 Task: Add Attachment from Trello to Card Card0000000182 in Board Board0000000046 in Workspace WS0000000016 in Trello. Add Cover Yellow to Card Card0000000182 in Board Board0000000046 in Workspace WS0000000016 in Trello. Add "Copy Card To …" Button titled Button0000000182 to "bottom" of the list "To Do" to Card Card0000000182 in Board Board0000000046 in Workspace WS0000000016 in Trello. Add Description DS0000000182 to Card Card0000000182 in Board Board0000000046 in Workspace WS0000000016 in Trello. Add Comment CM0000000182 to Card Card0000000182 in Board Board0000000046 in Workspace WS0000000016 in Trello
Action: Mouse moved to (554, 68)
Screenshot: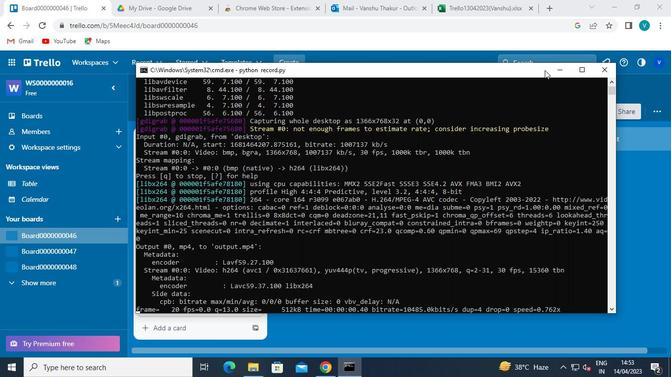 
Action: Mouse pressed left at (554, 68)
Screenshot: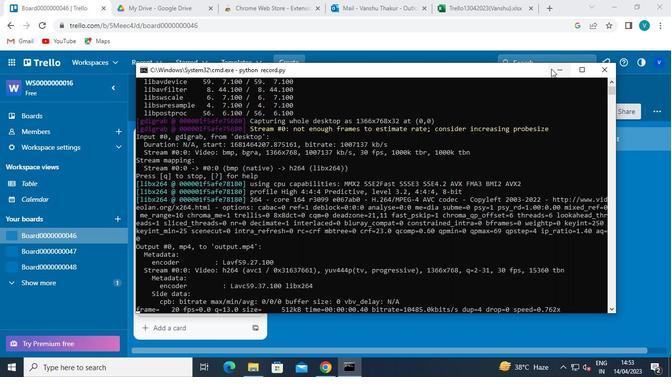 
Action: Mouse moved to (212, 251)
Screenshot: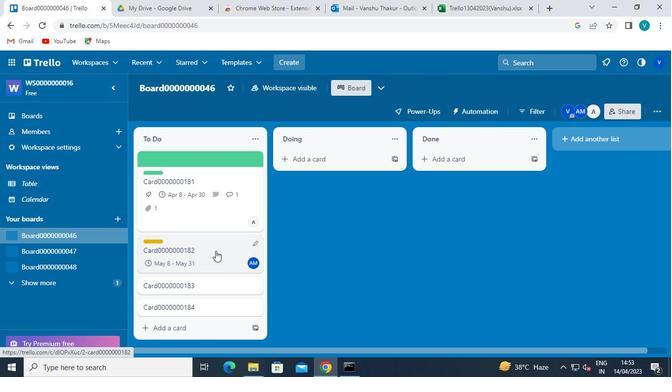 
Action: Mouse pressed left at (212, 251)
Screenshot: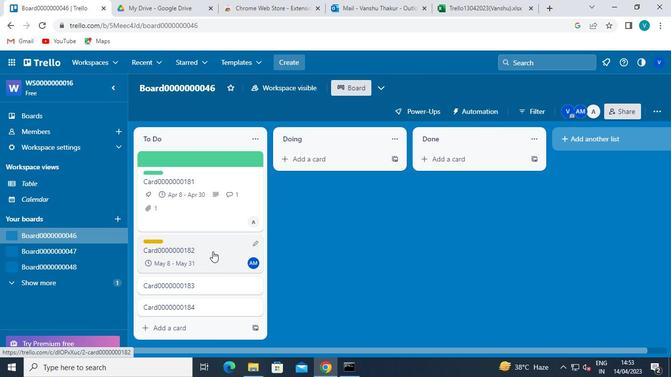 
Action: Mouse moved to (448, 256)
Screenshot: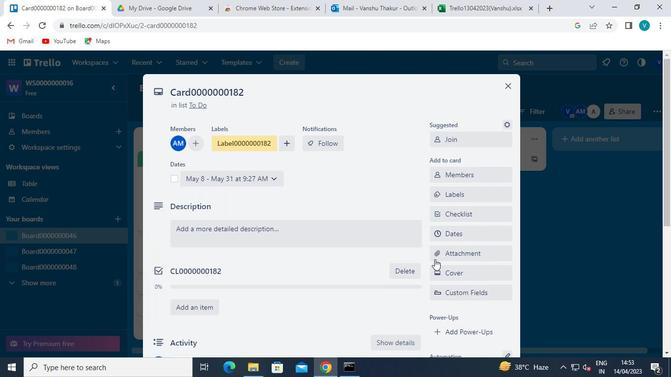 
Action: Mouse pressed left at (448, 256)
Screenshot: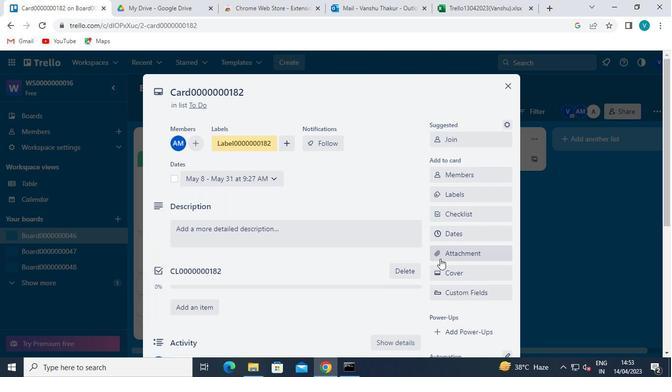 
Action: Mouse moved to (455, 124)
Screenshot: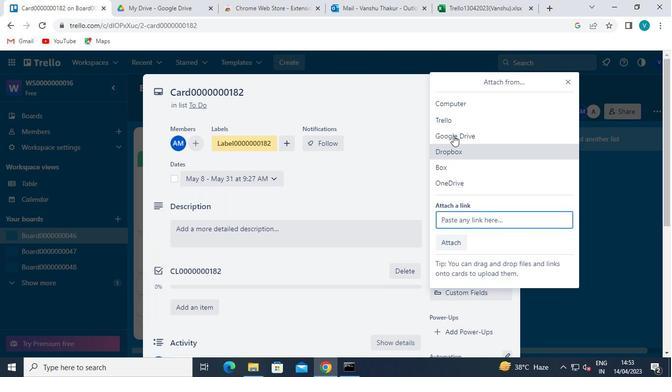 
Action: Mouse pressed left at (455, 124)
Screenshot: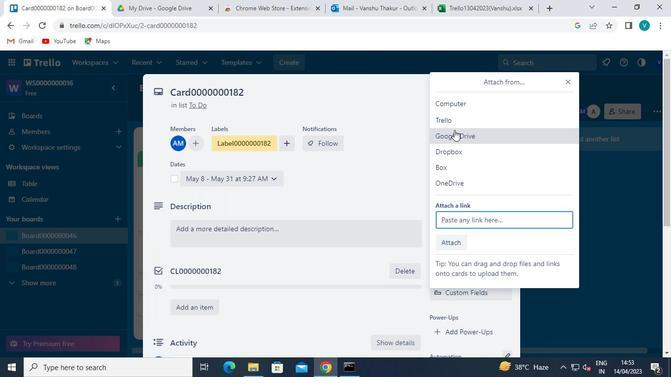 
Action: Mouse moved to (464, 180)
Screenshot: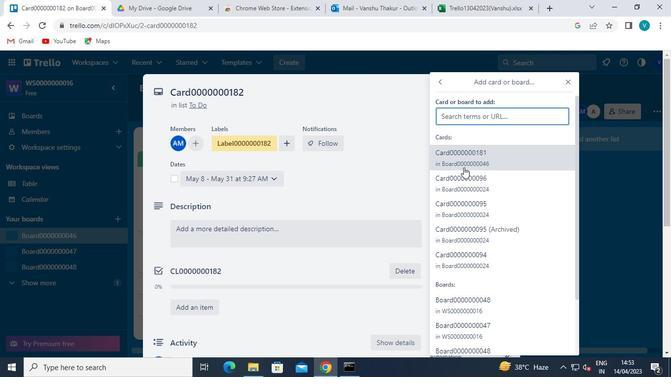 
Action: Mouse pressed left at (464, 180)
Screenshot: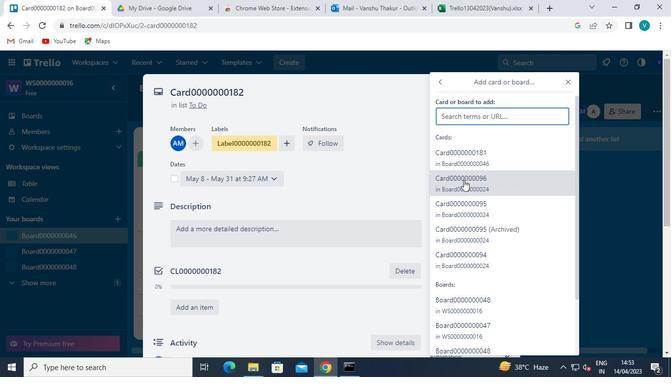 
Action: Mouse moved to (455, 274)
Screenshot: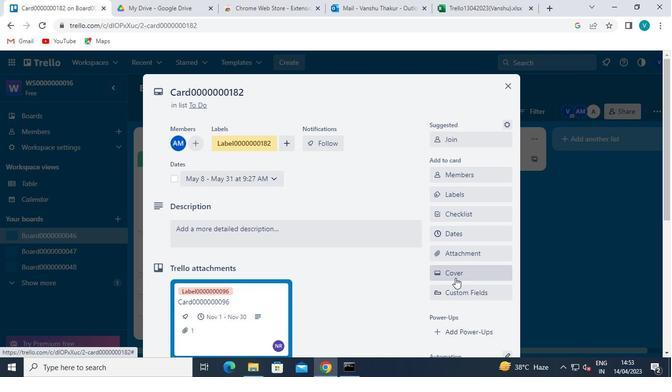 
Action: Mouse pressed left at (455, 274)
Screenshot: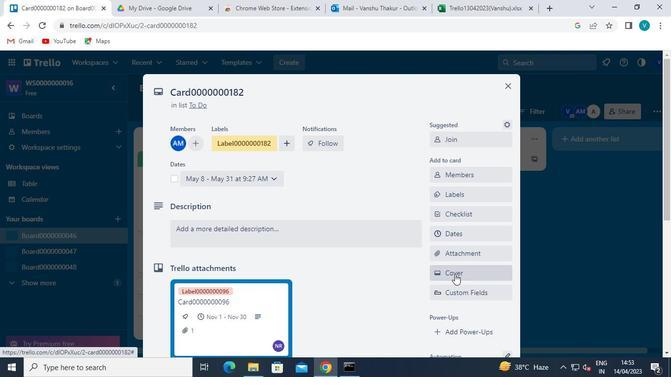 
Action: Mouse moved to (480, 168)
Screenshot: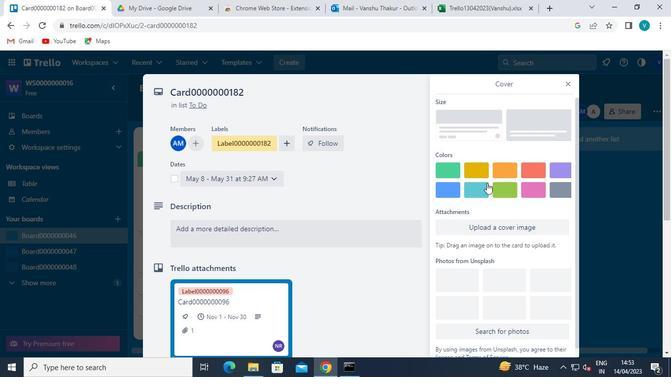 
Action: Mouse pressed left at (480, 168)
Screenshot: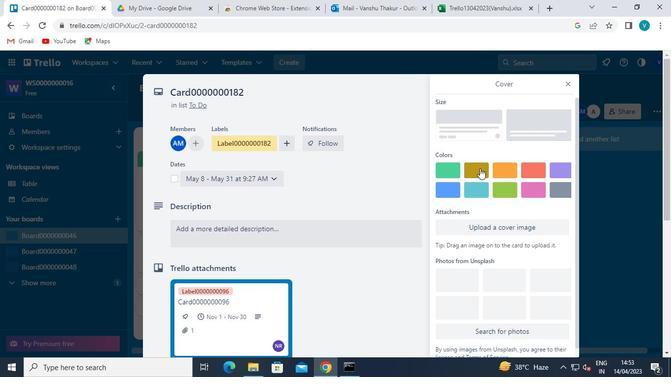 
Action: Mouse moved to (569, 83)
Screenshot: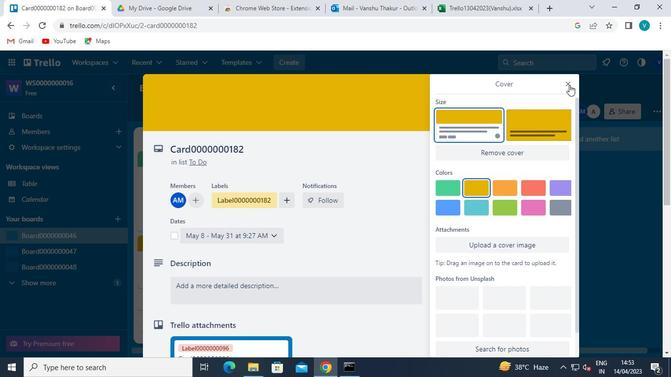 
Action: Mouse pressed left at (569, 83)
Screenshot: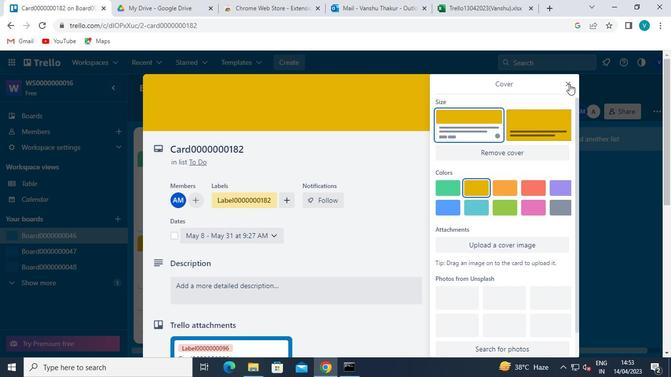
Action: Mouse moved to (460, 338)
Screenshot: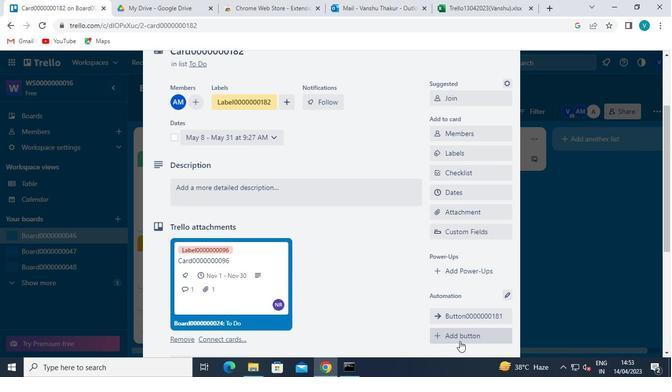 
Action: Mouse pressed left at (460, 338)
Screenshot: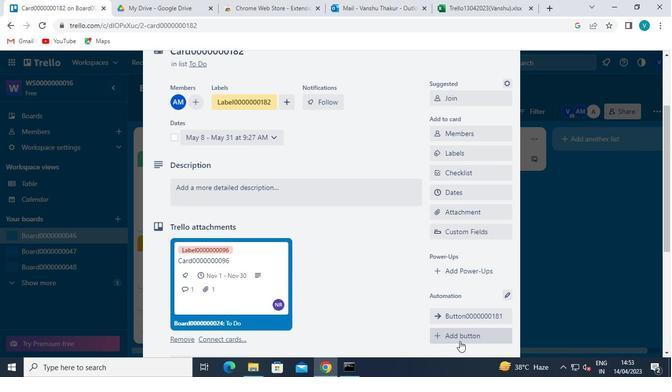 
Action: Mouse moved to (461, 146)
Screenshot: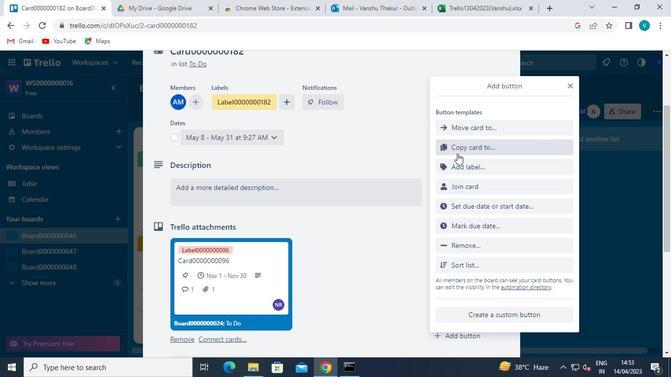 
Action: Mouse pressed left at (461, 146)
Screenshot: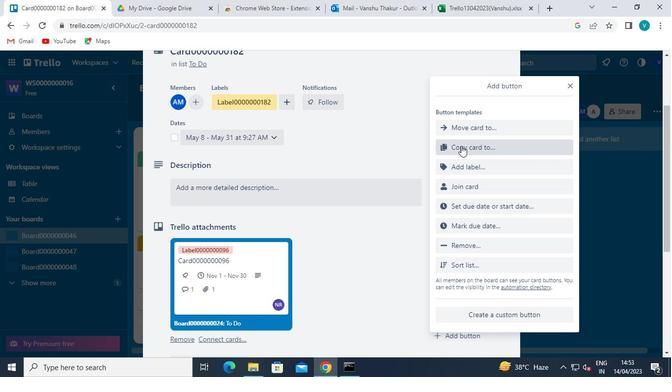
Action: Mouse moved to (480, 172)
Screenshot: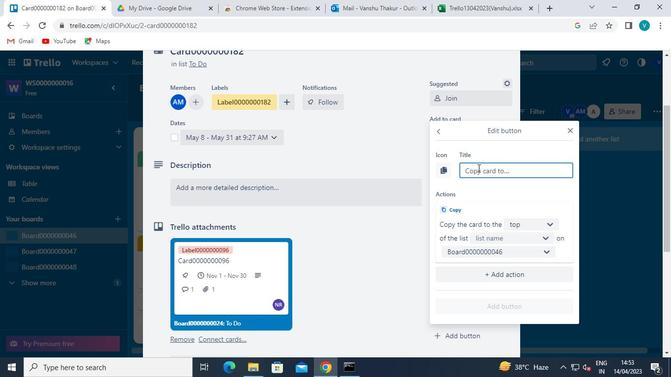 
Action: Mouse pressed left at (480, 172)
Screenshot: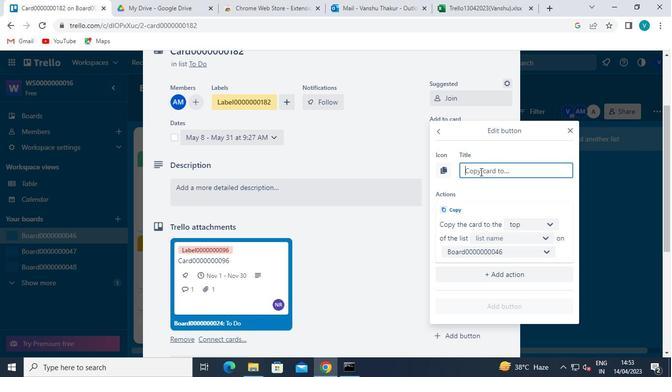 
Action: Mouse moved to (481, 172)
Screenshot: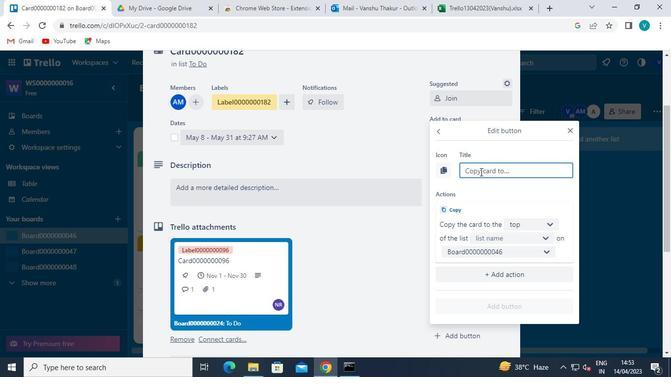 
Action: Keyboard Key.shift
Screenshot: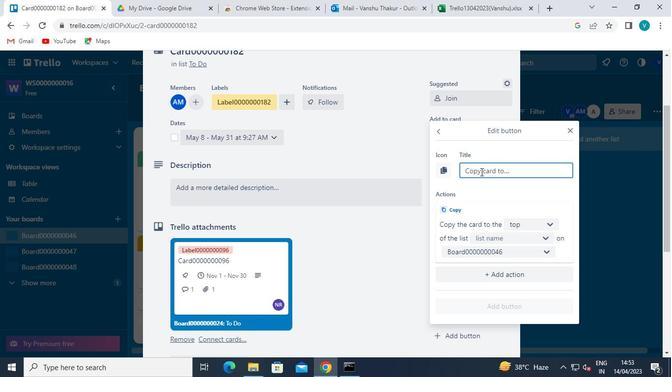 
Action: Keyboard Key.shift
Screenshot: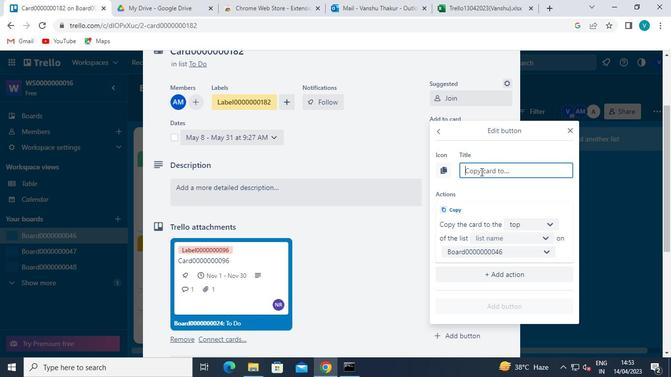 
Action: Keyboard Key.shift
Screenshot: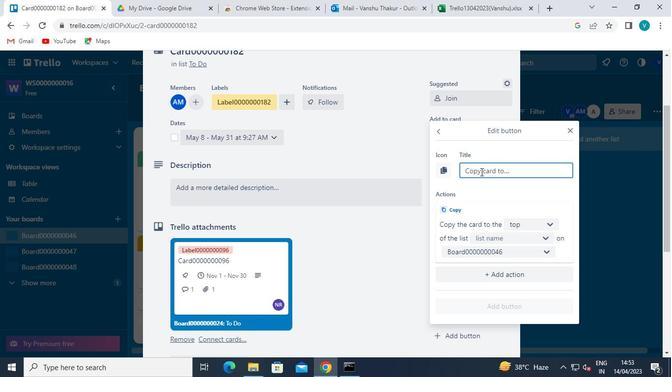 
Action: Keyboard Key.shift
Screenshot: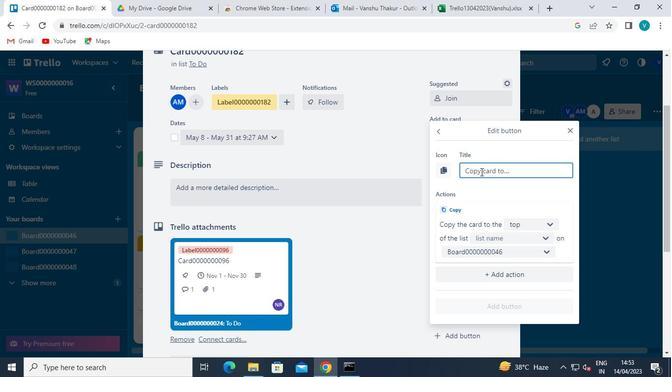 
Action: Keyboard B
Screenshot: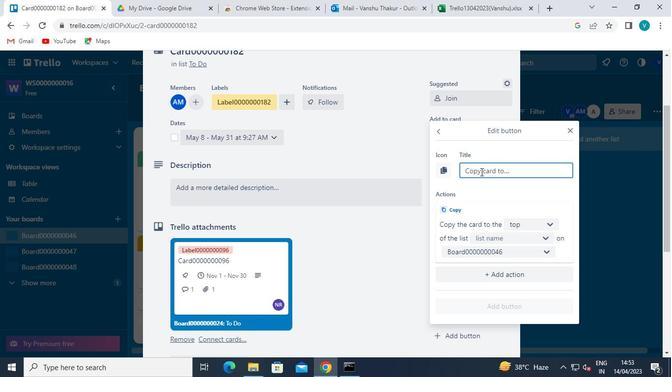 
Action: Keyboard u
Screenshot: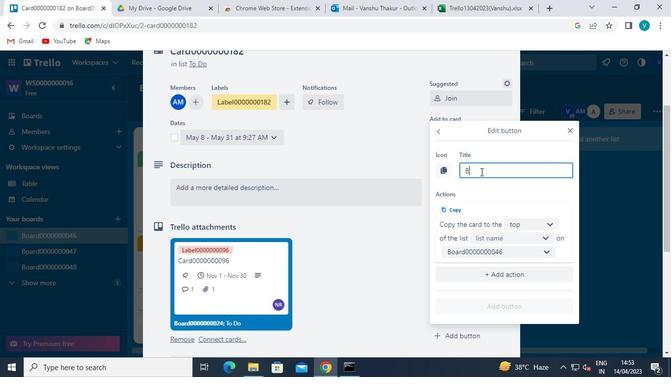 
Action: Keyboard t
Screenshot: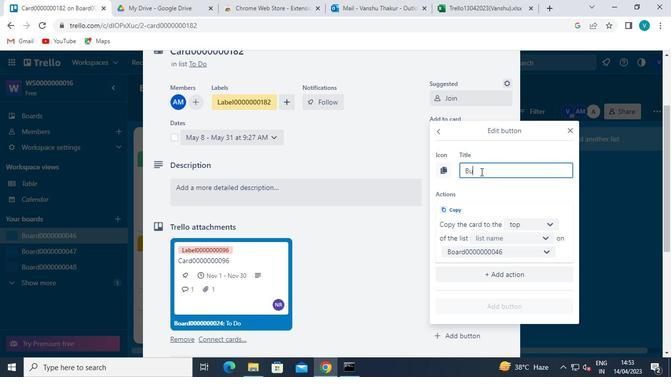 
Action: Keyboard t
Screenshot: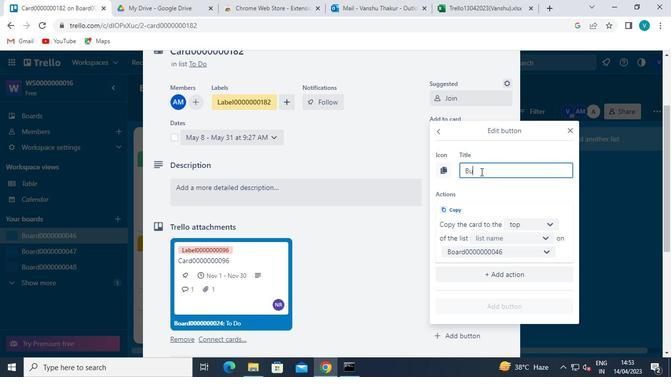 
Action: Keyboard o
Screenshot: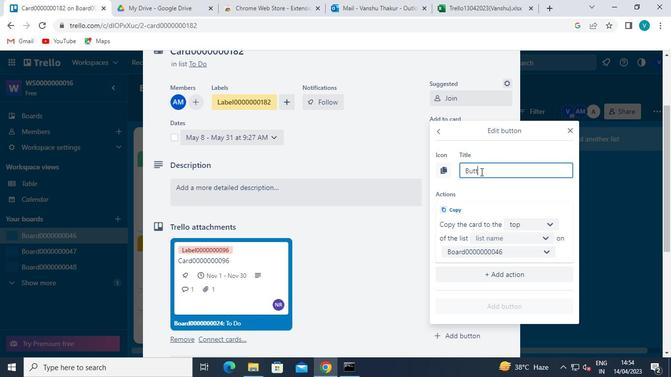 
Action: Keyboard n
Screenshot: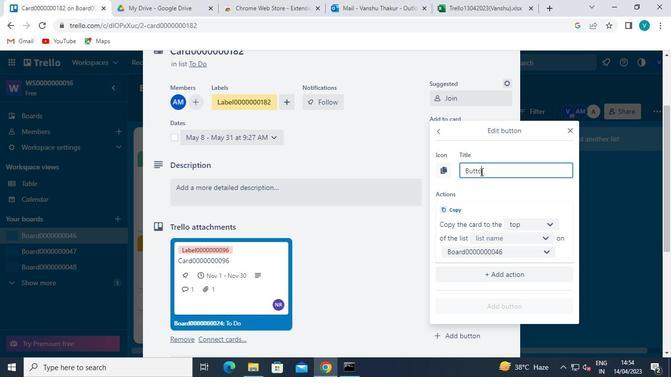 
Action: Keyboard <96>
Screenshot: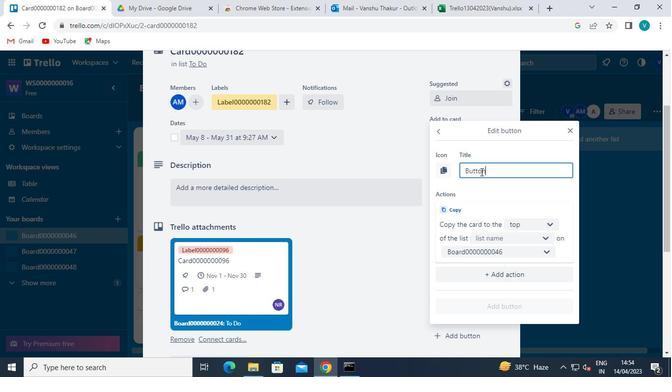 
Action: Keyboard <96>
Screenshot: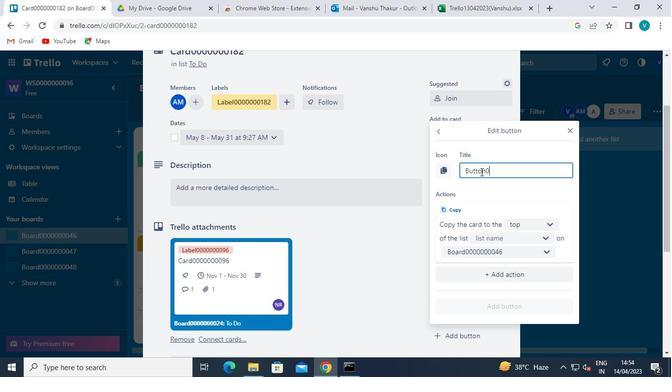
Action: Keyboard <96>
Screenshot: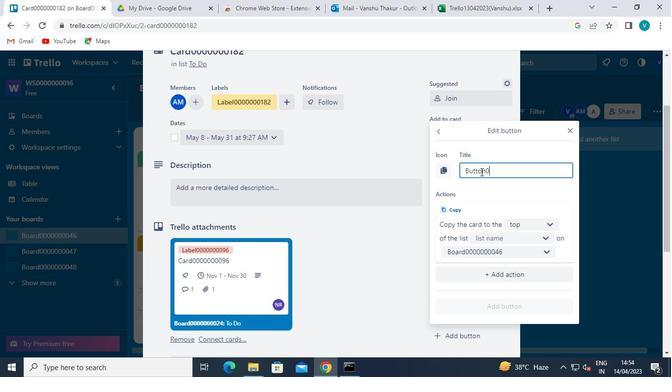 
Action: Keyboard <96>
Screenshot: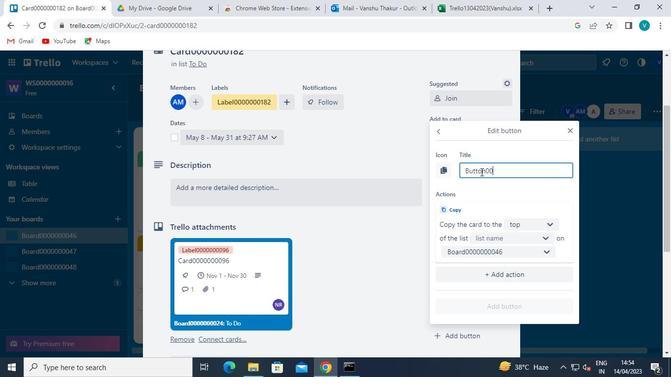 
Action: Keyboard <96>
Screenshot: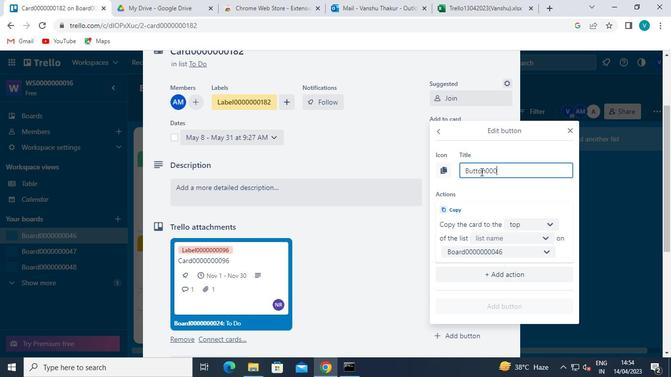 
Action: Keyboard <96>
Screenshot: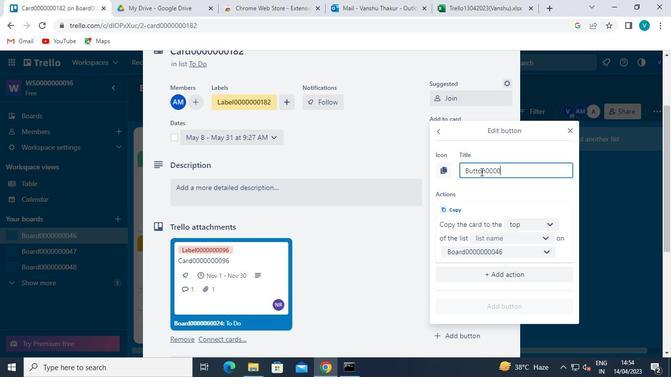 
Action: Keyboard <96>
Screenshot: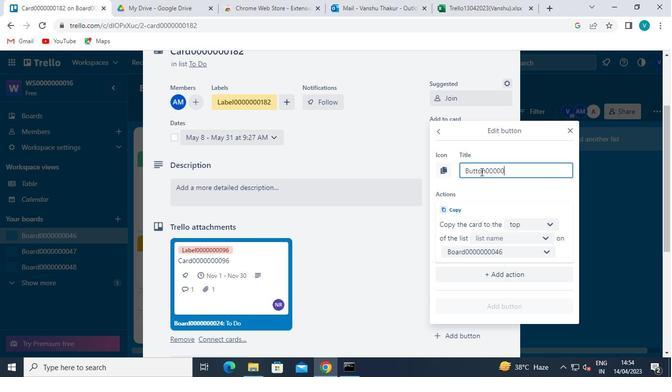
Action: Keyboard <97>
Screenshot: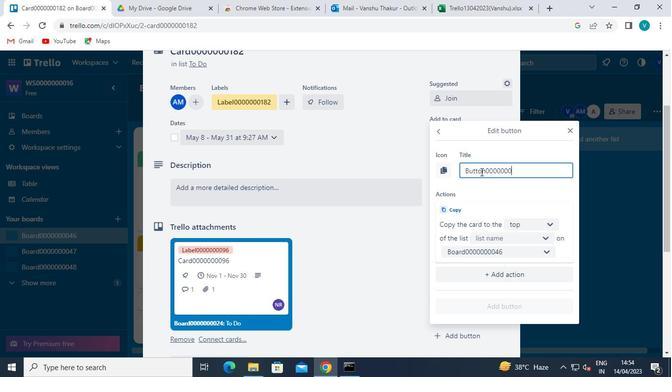 
Action: Keyboard <104>
Screenshot: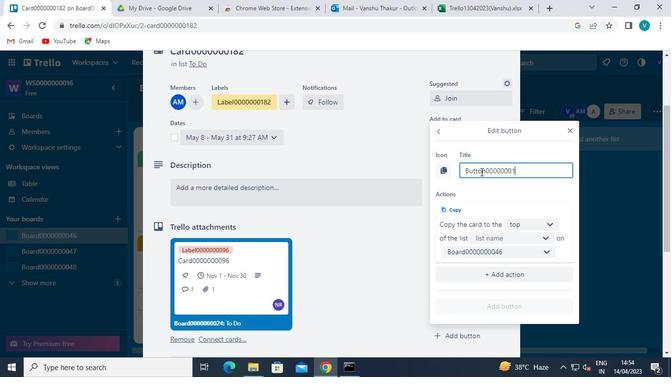 
Action: Keyboard <98>
Screenshot: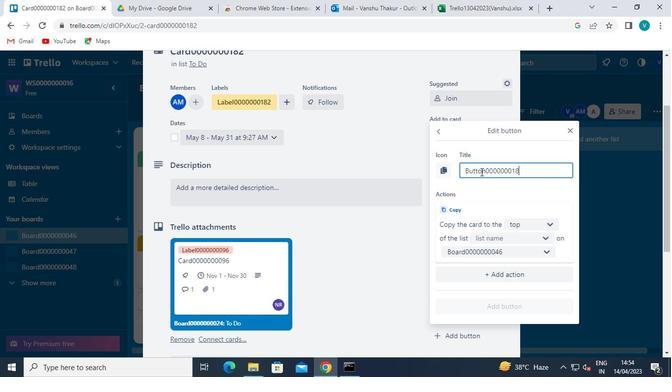 
Action: Mouse moved to (522, 224)
Screenshot: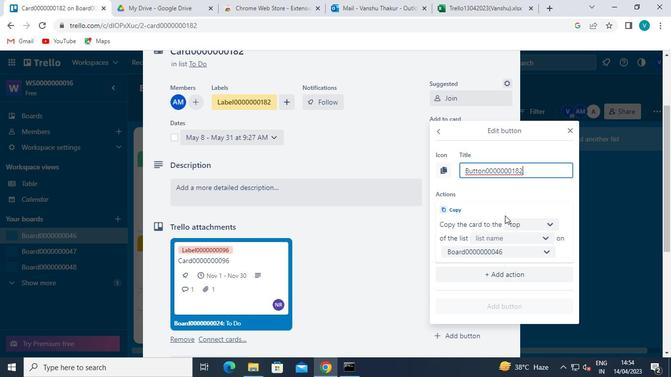 
Action: Mouse pressed left at (522, 224)
Screenshot: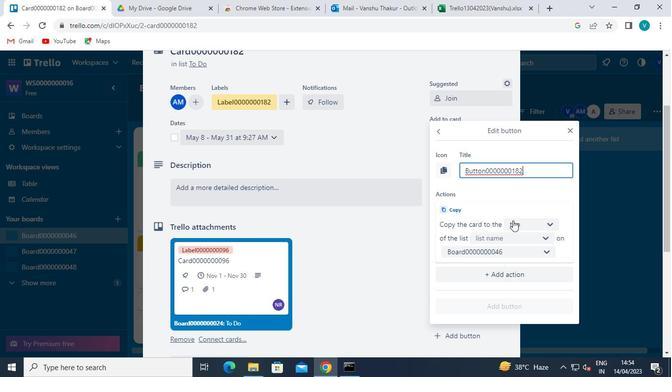 
Action: Mouse moved to (523, 262)
Screenshot: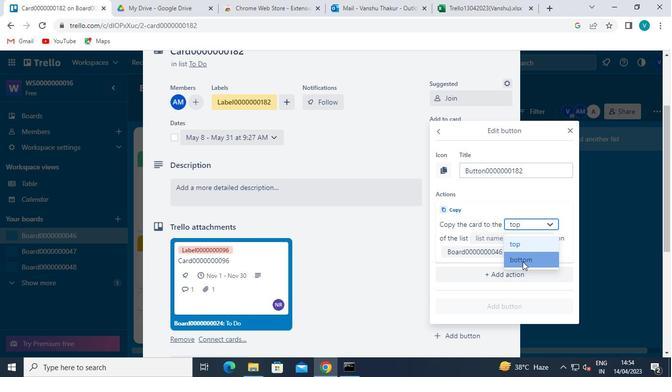
Action: Mouse pressed left at (523, 262)
Screenshot: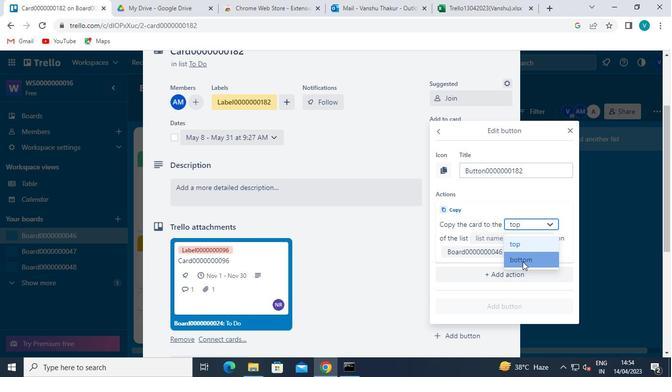 
Action: Mouse moved to (520, 241)
Screenshot: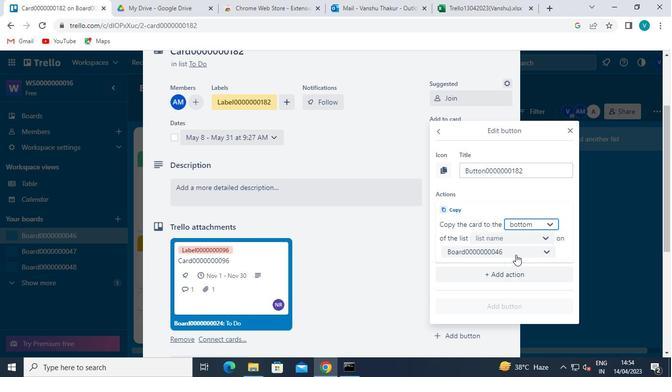 
Action: Mouse pressed left at (520, 241)
Screenshot: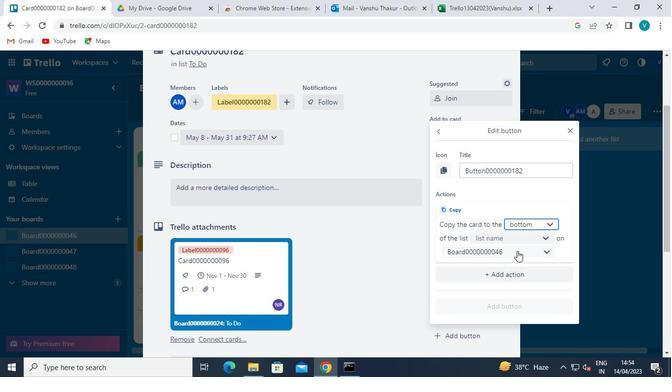 
Action: Mouse moved to (502, 255)
Screenshot: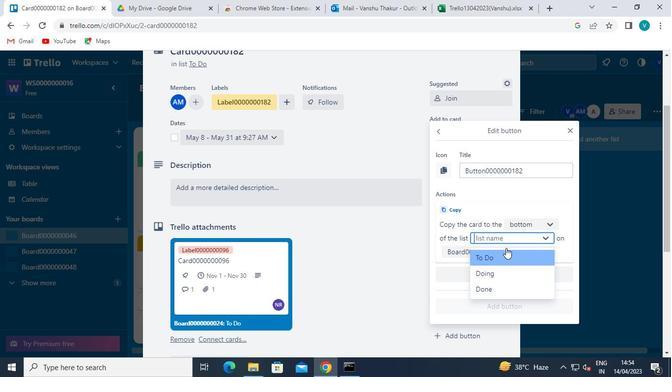 
Action: Mouse pressed left at (502, 255)
Screenshot: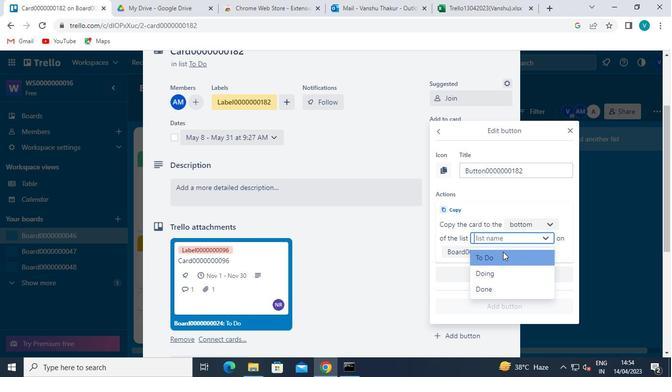 
Action: Mouse moved to (493, 305)
Screenshot: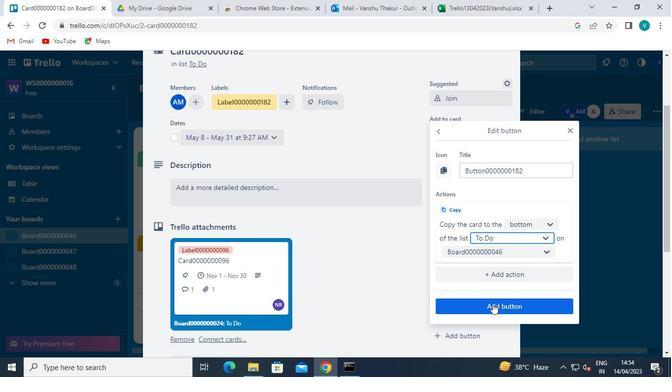 
Action: Mouse pressed left at (493, 305)
Screenshot: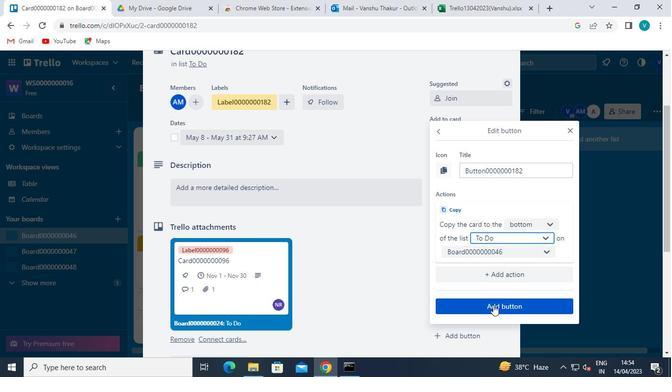 
Action: Mouse moved to (252, 188)
Screenshot: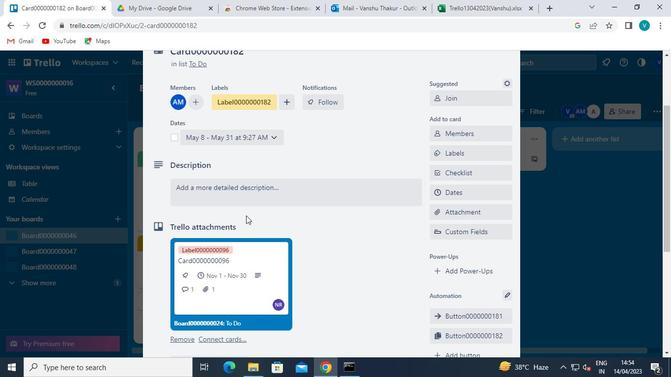 
Action: Mouse pressed left at (252, 188)
Screenshot: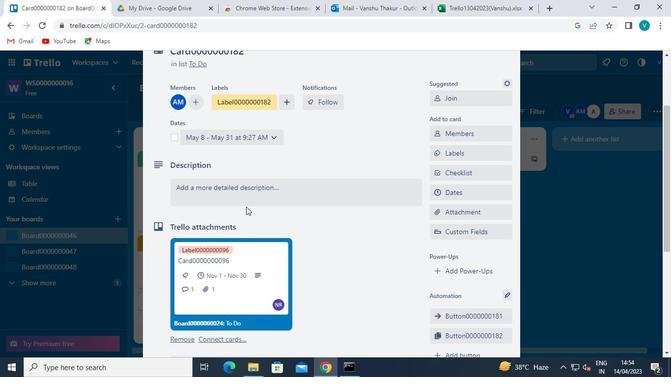 
Action: Mouse moved to (254, 186)
Screenshot: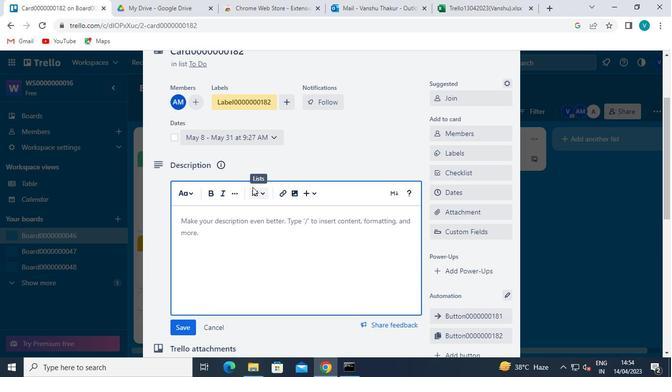 
Action: Keyboard Key.shift
Screenshot: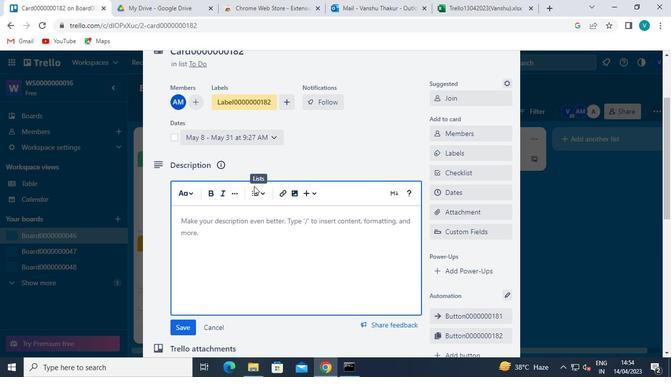 
Action: Keyboard D
Screenshot: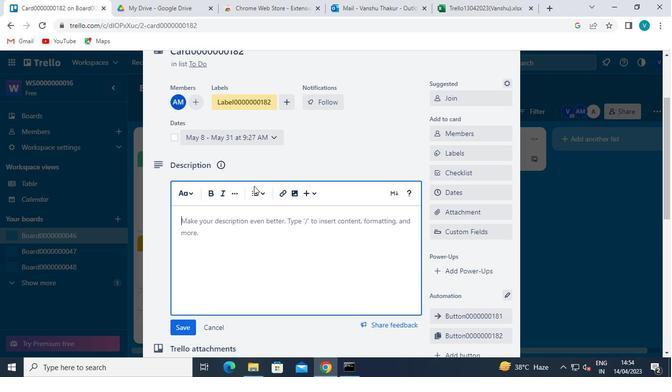 
Action: Keyboard S
Screenshot: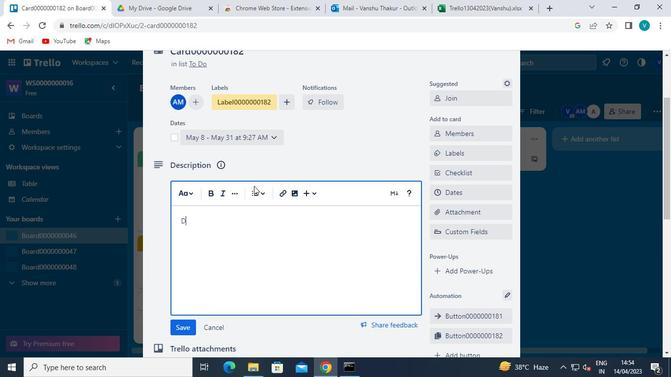 
Action: Keyboard <96>
Screenshot: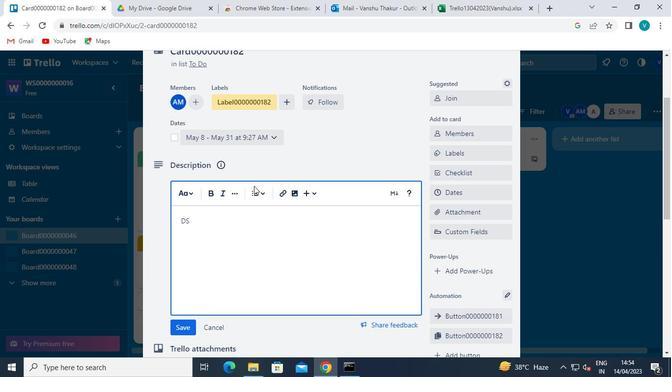 
Action: Keyboard <96>
Screenshot: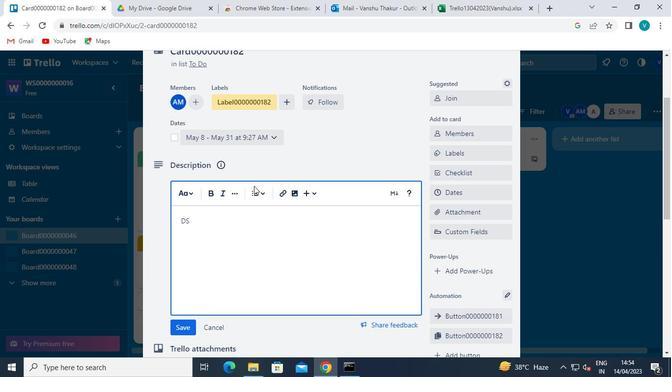 
Action: Keyboard <96>
Screenshot: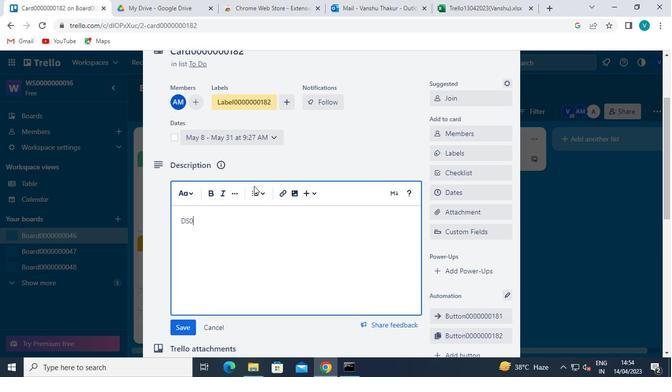 
Action: Keyboard <96>
Screenshot: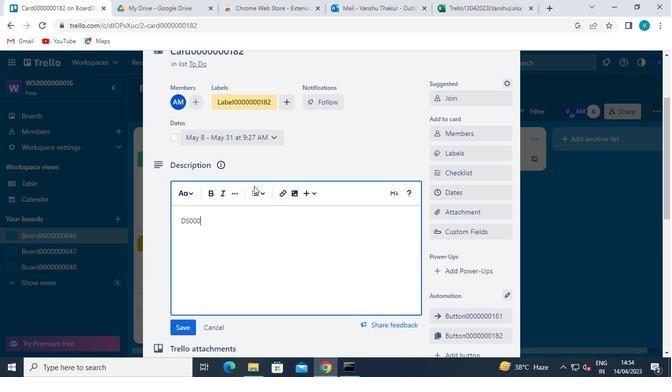 
Action: Keyboard <96>
Screenshot: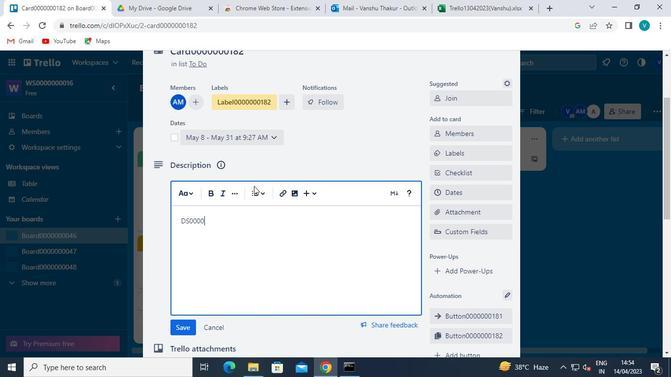 
Action: Keyboard <96>
Screenshot: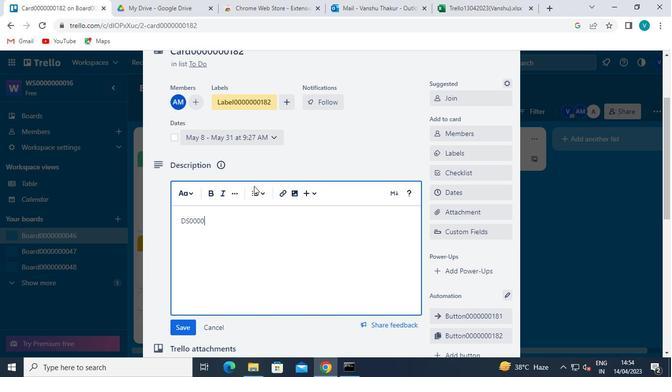 
Action: Keyboard <96>
Screenshot: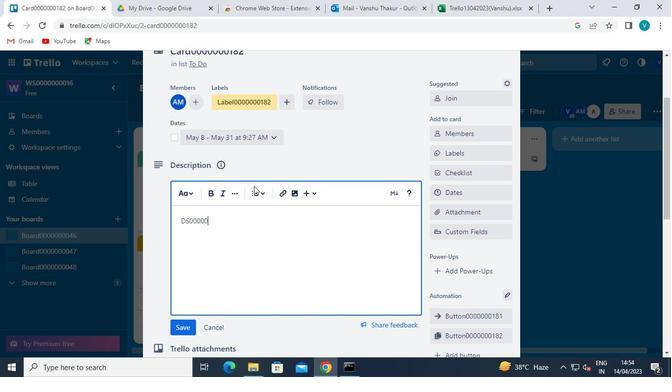 
Action: Keyboard <97>
Screenshot: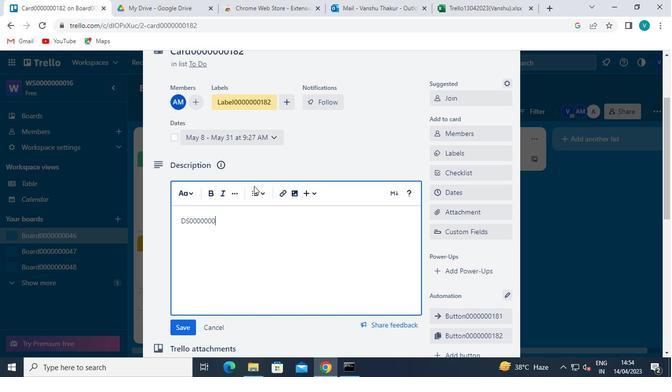 
Action: Keyboard <104>
Screenshot: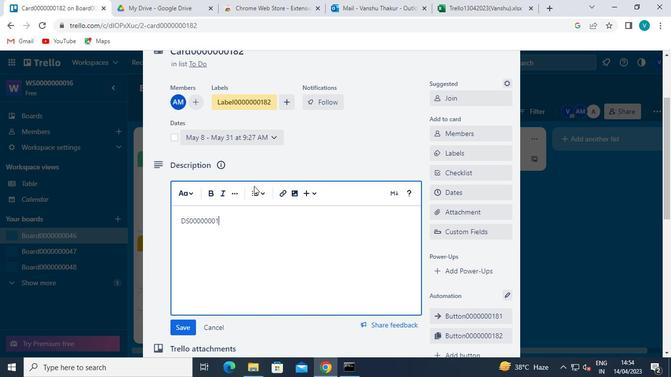 
Action: Keyboard <98>
Screenshot: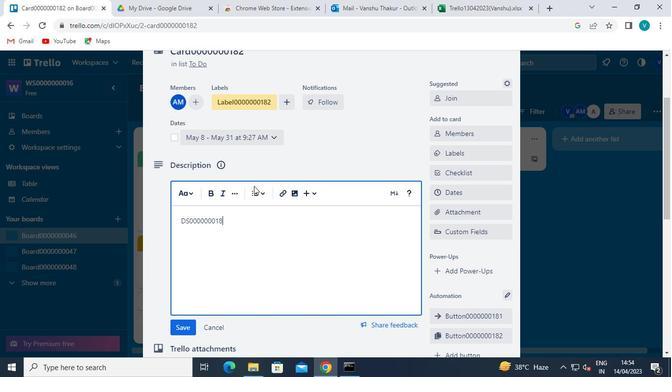 
Action: Mouse moved to (181, 323)
Screenshot: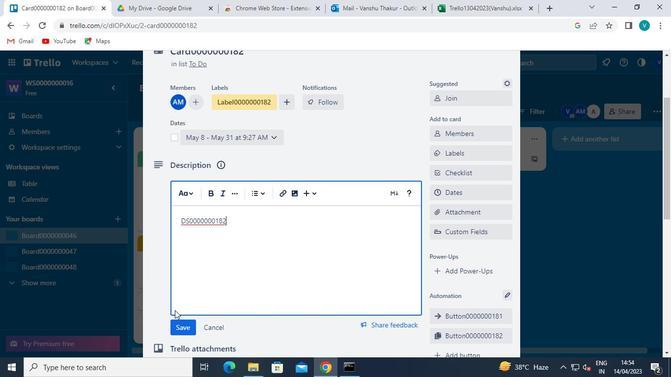 
Action: Mouse pressed left at (181, 323)
Screenshot: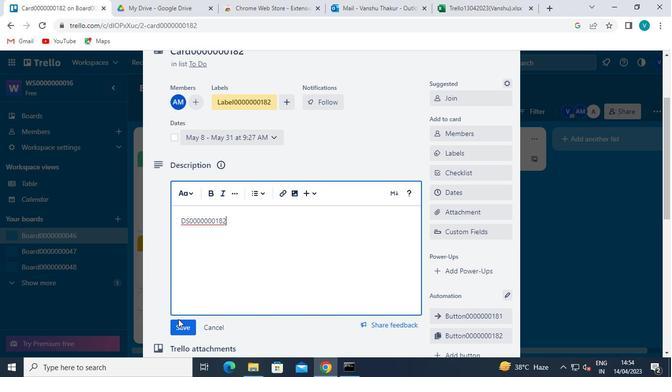 
Action: Mouse moved to (219, 294)
Screenshot: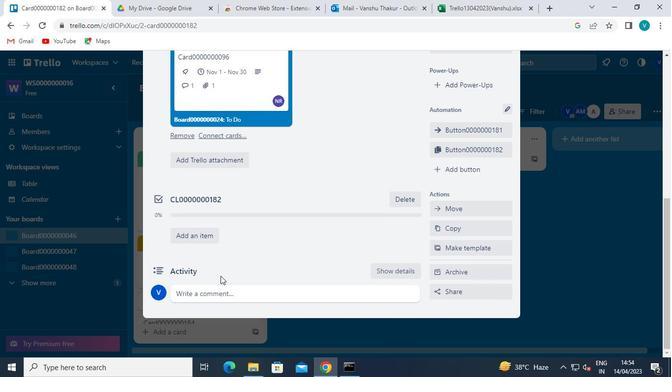 
Action: Mouse pressed left at (219, 294)
Screenshot: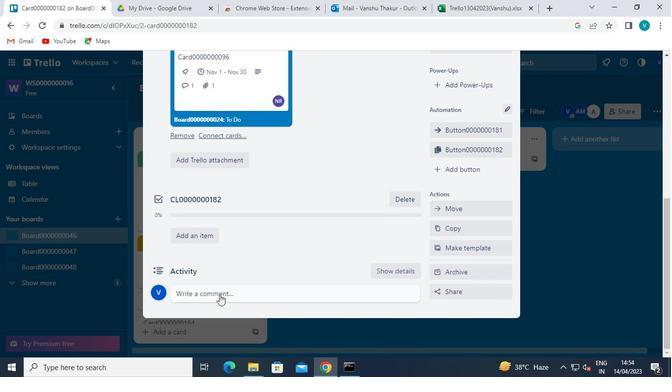 
Action: Mouse moved to (219, 294)
Screenshot: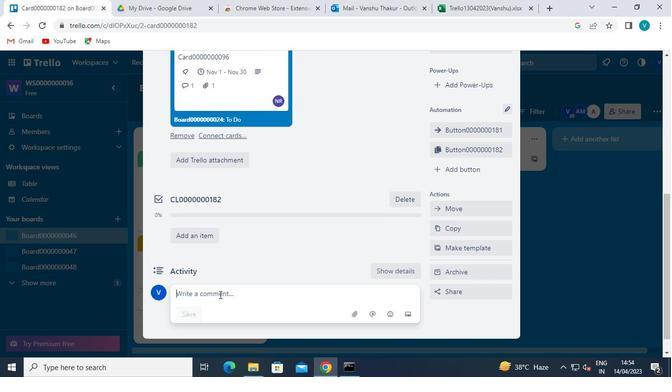 
Action: Keyboard Key.shift
Screenshot: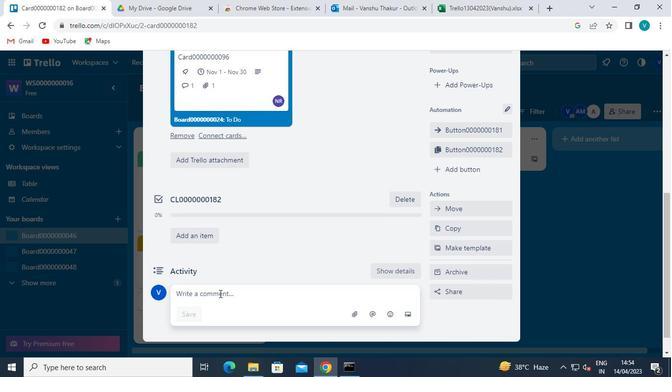 
Action: Keyboard C
Screenshot: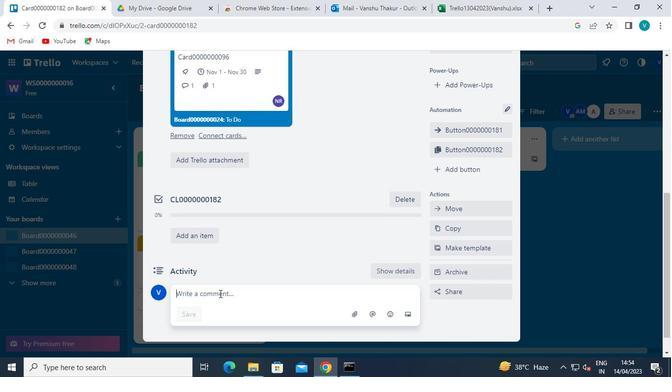 
Action: Keyboard M
Screenshot: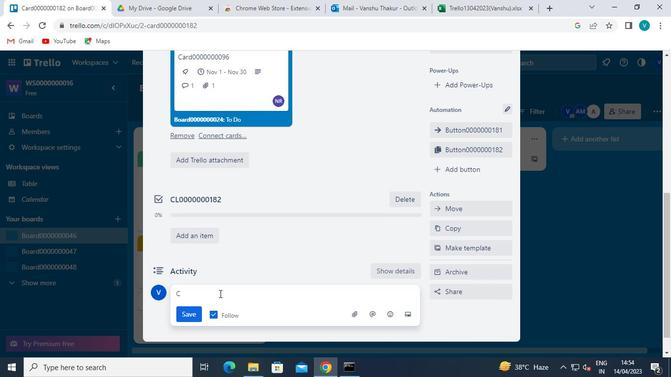 
Action: Keyboard <96>
Screenshot: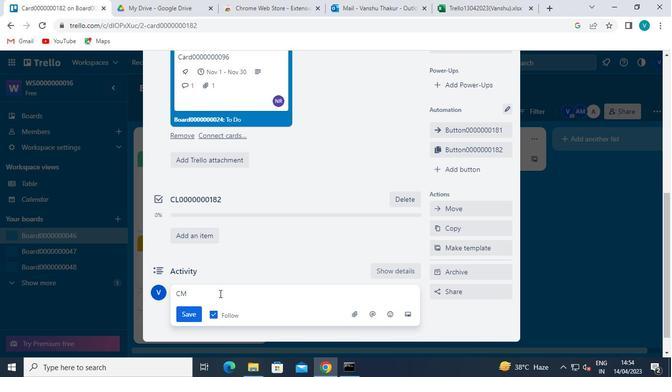 
Action: Keyboard <96>
Screenshot: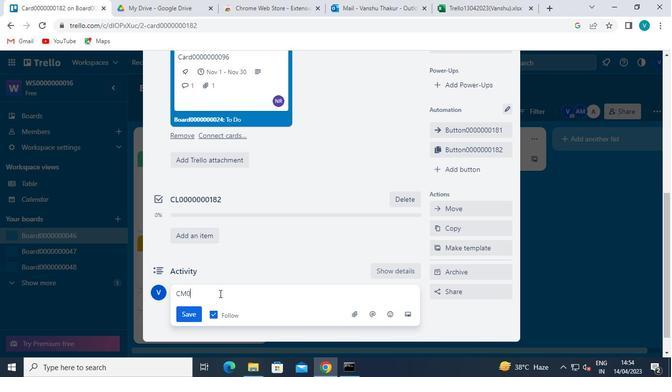 
Action: Keyboard <96>
Screenshot: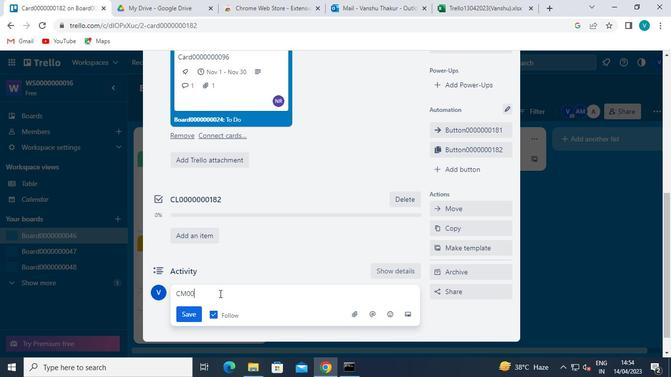 
Action: Keyboard <96>
Screenshot: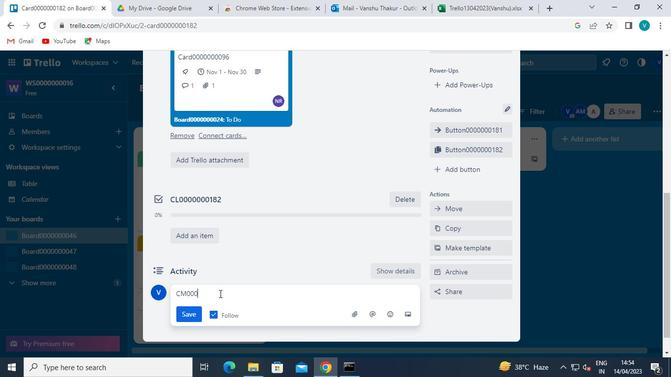 
Action: Keyboard <96>
Screenshot: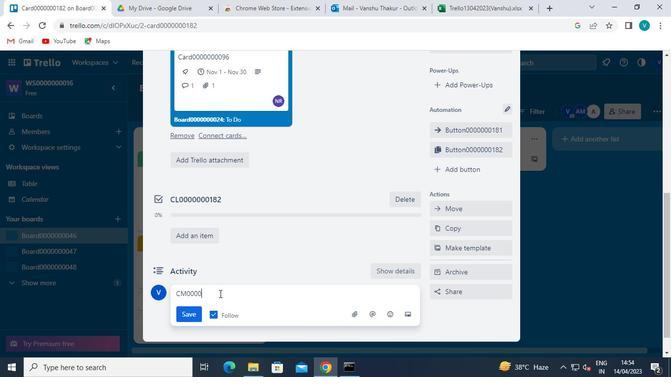 
Action: Keyboard <96>
Screenshot: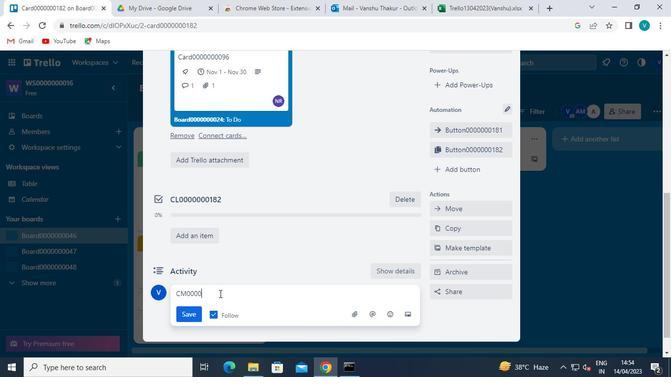 
Action: Keyboard <96>
Screenshot: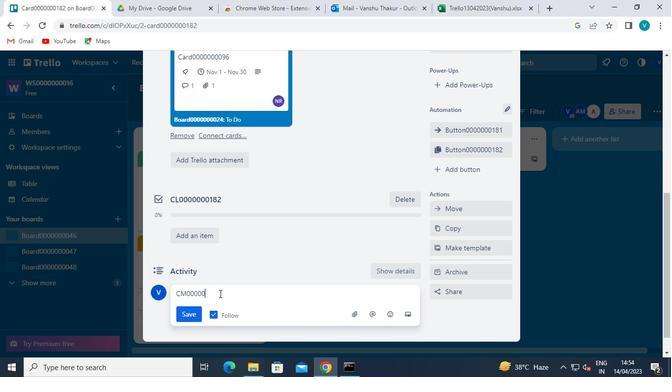 
Action: Keyboard <97>
Screenshot: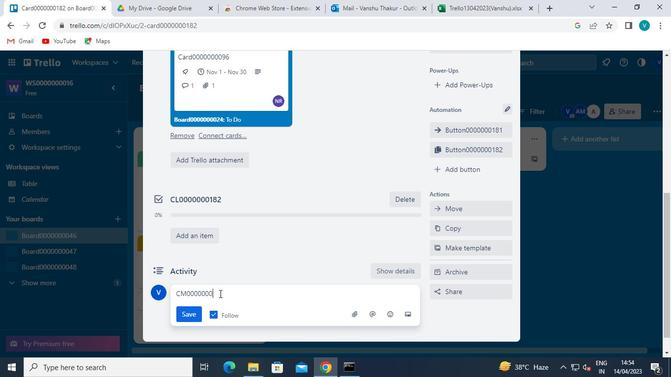 
Action: Keyboard <104>
Screenshot: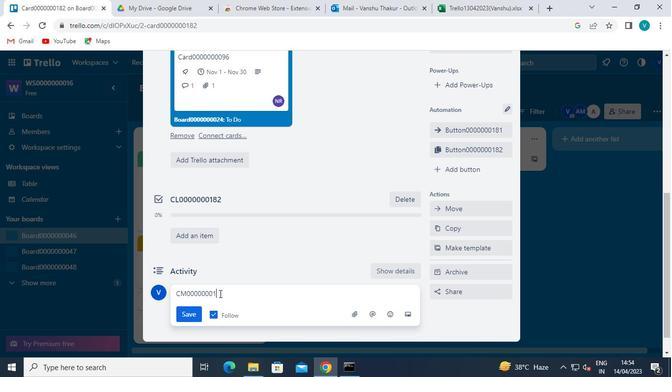 
Action: Keyboard <98>
Screenshot: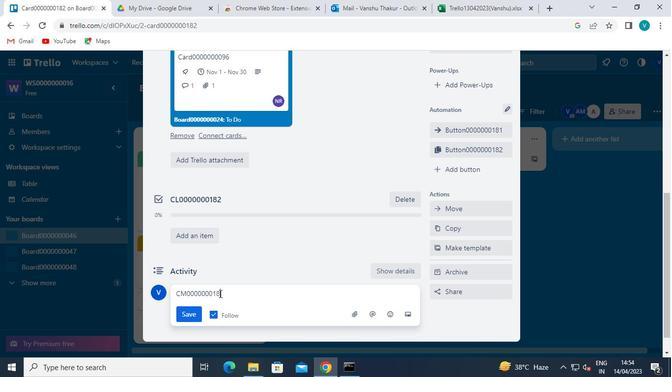 
Action: Mouse moved to (190, 317)
Screenshot: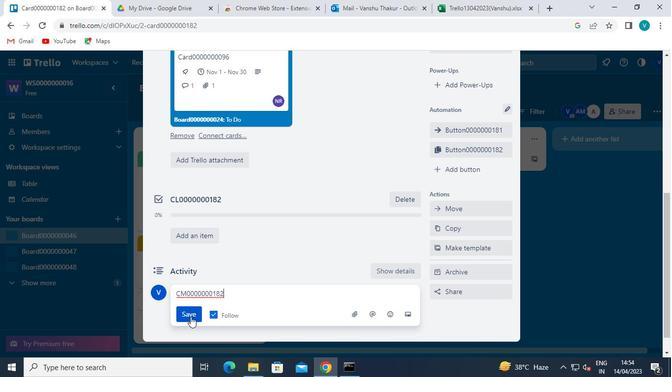 
Action: Mouse pressed left at (190, 317)
Screenshot: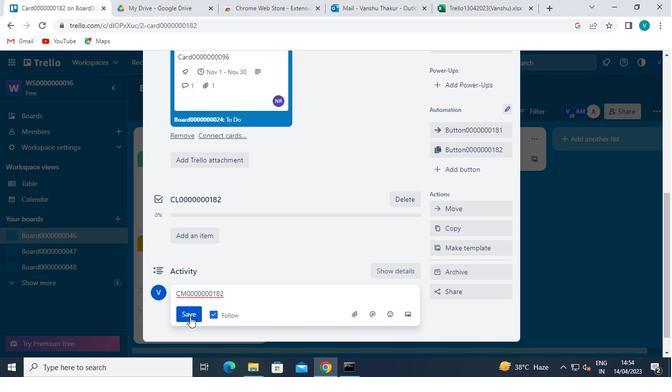 
Action: Mouse moved to (354, 376)
Screenshot: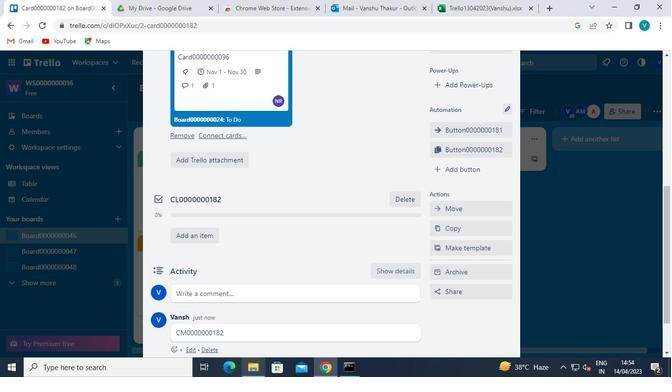 
Action: Mouse pressed left at (354, 376)
Screenshot: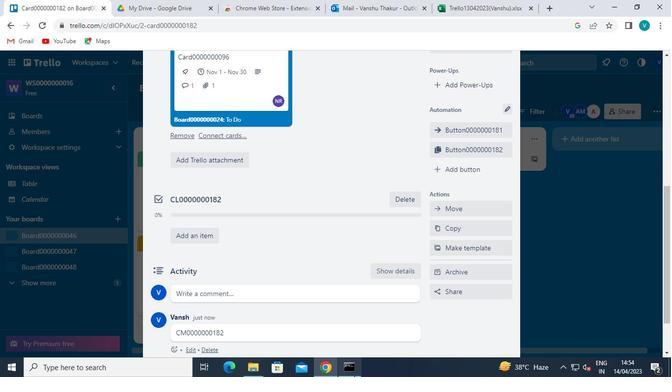 
Action: Mouse moved to (599, 67)
Screenshot: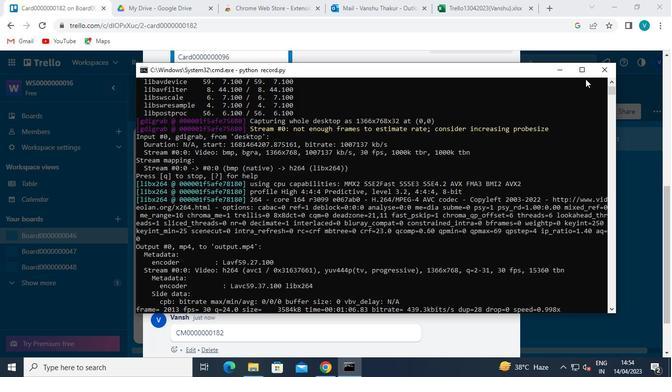 
Action: Mouse pressed left at (599, 67)
Screenshot: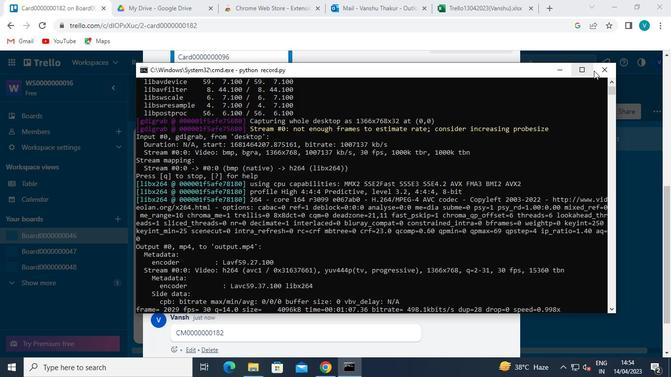 
